 Task: Add Liquid I.V. Lemon Lime Hydration Multiplier Packet to the cart.
Action: Mouse pressed left at (17, 92)
Screenshot: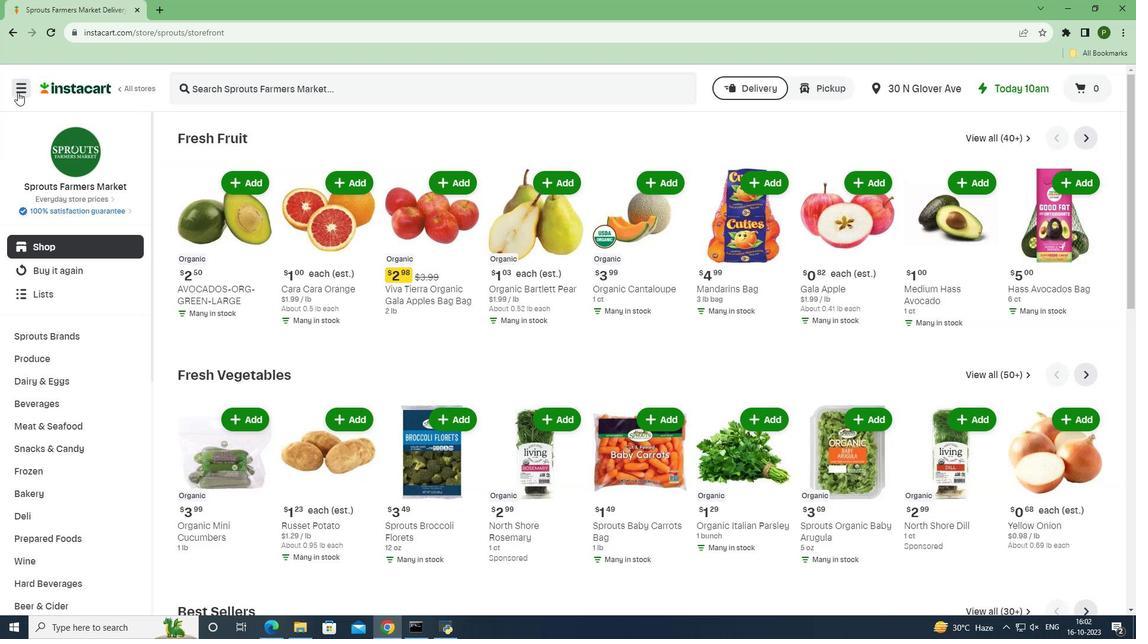 
Action: Mouse moved to (44, 307)
Screenshot: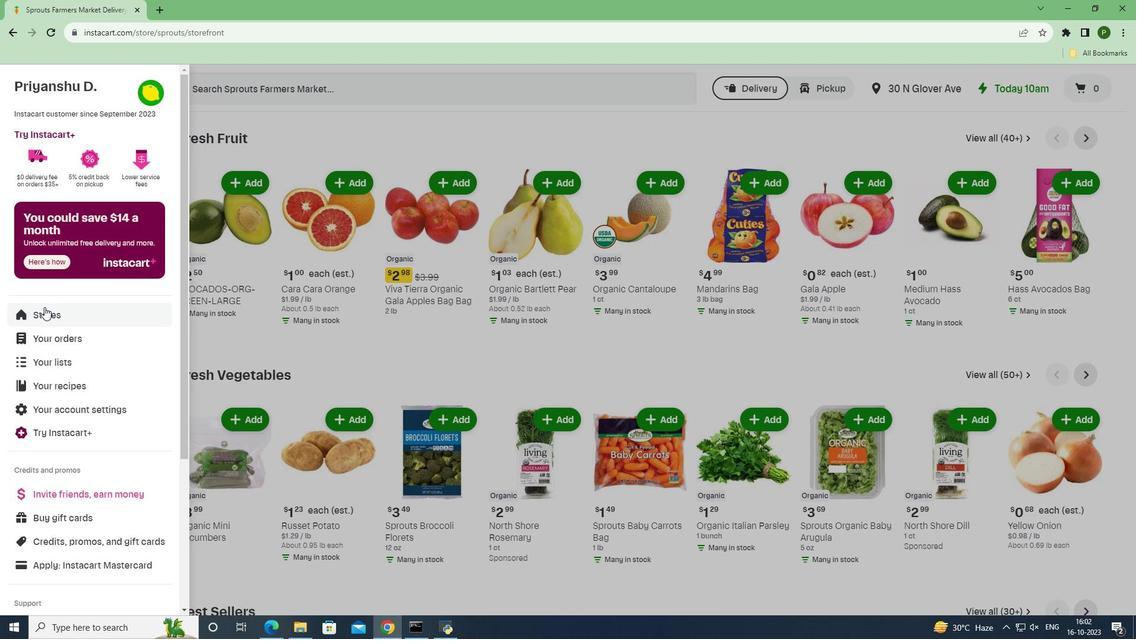
Action: Mouse pressed left at (44, 307)
Screenshot: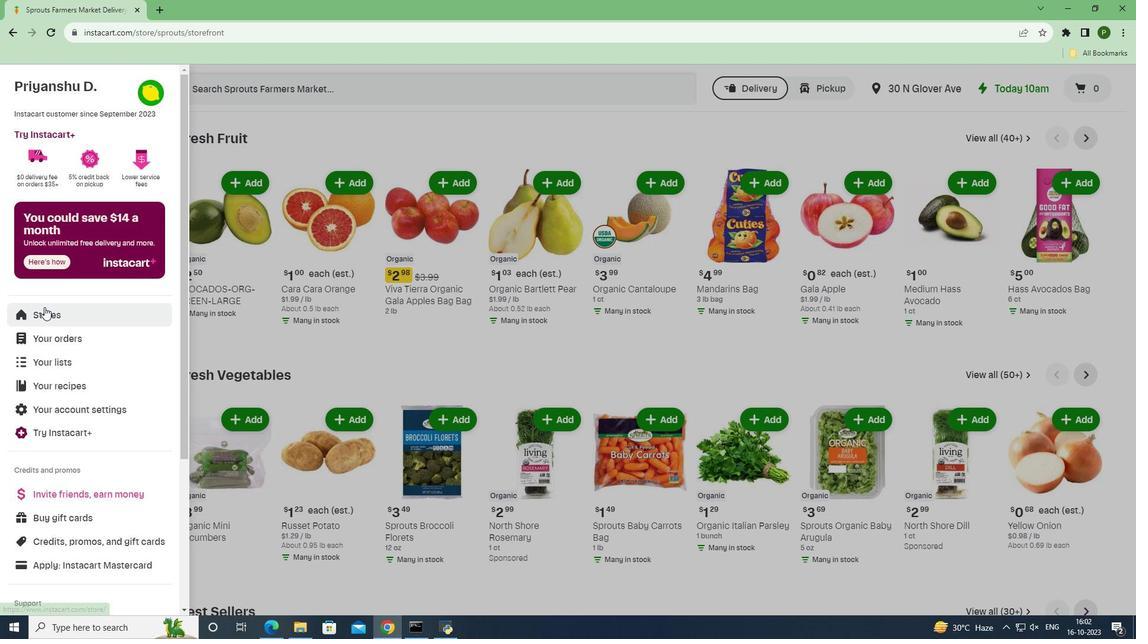 
Action: Mouse moved to (268, 133)
Screenshot: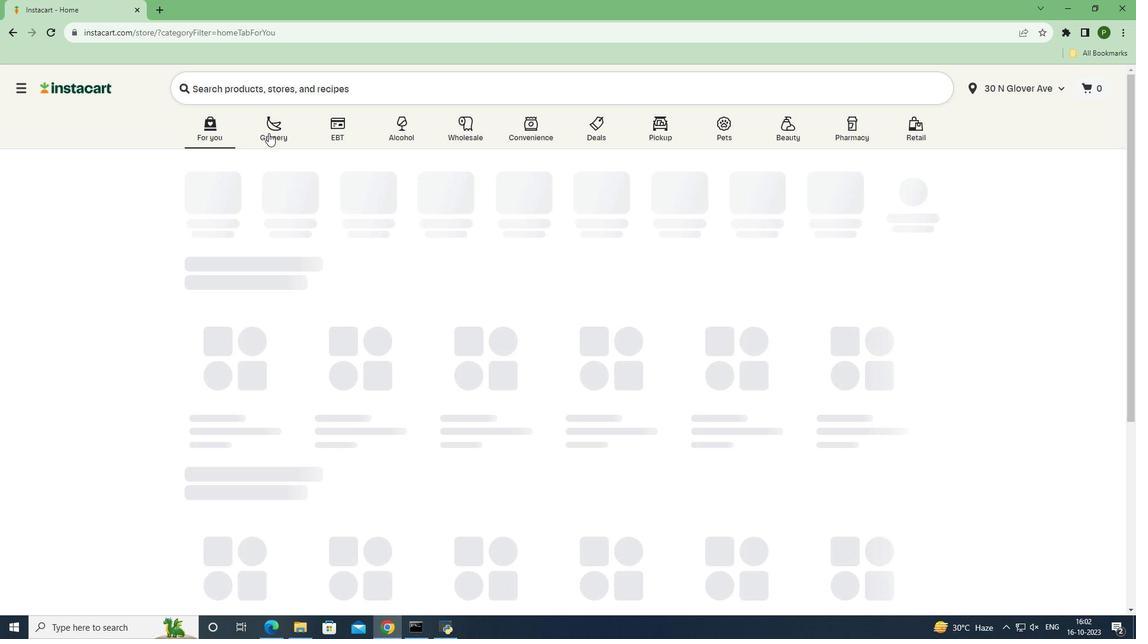 
Action: Mouse pressed left at (268, 133)
Screenshot: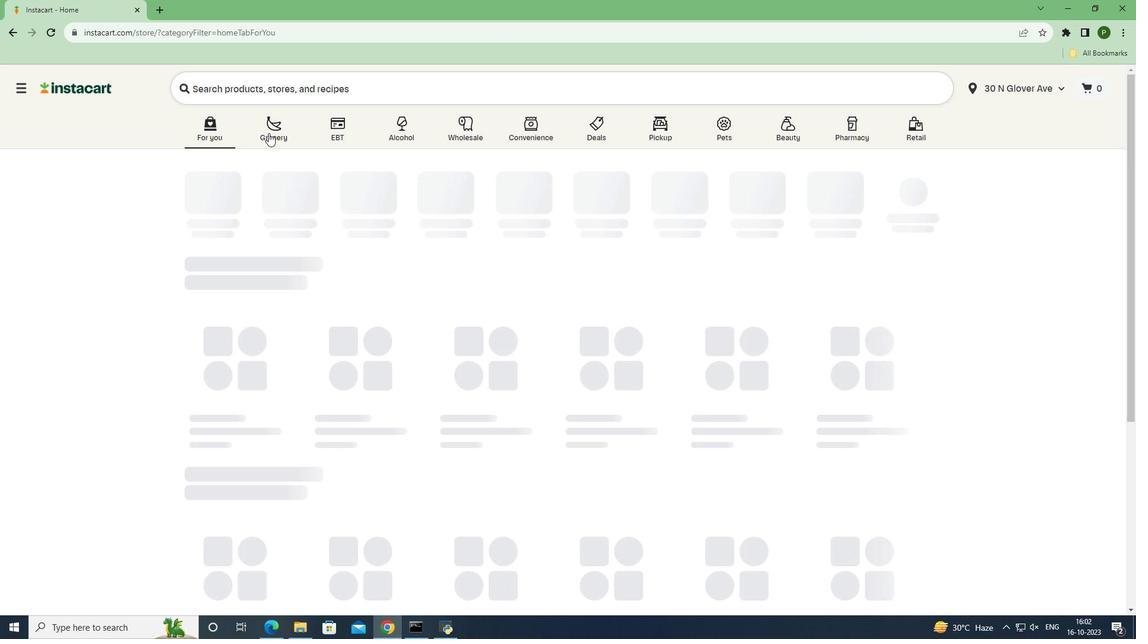 
Action: Mouse moved to (745, 287)
Screenshot: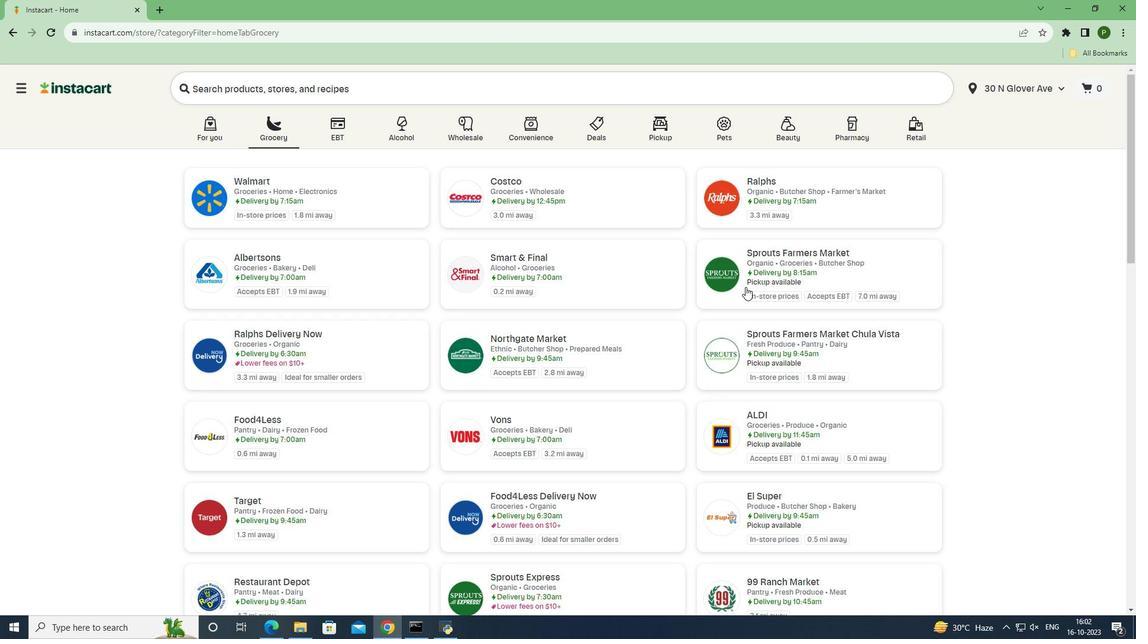 
Action: Mouse pressed left at (745, 287)
Screenshot: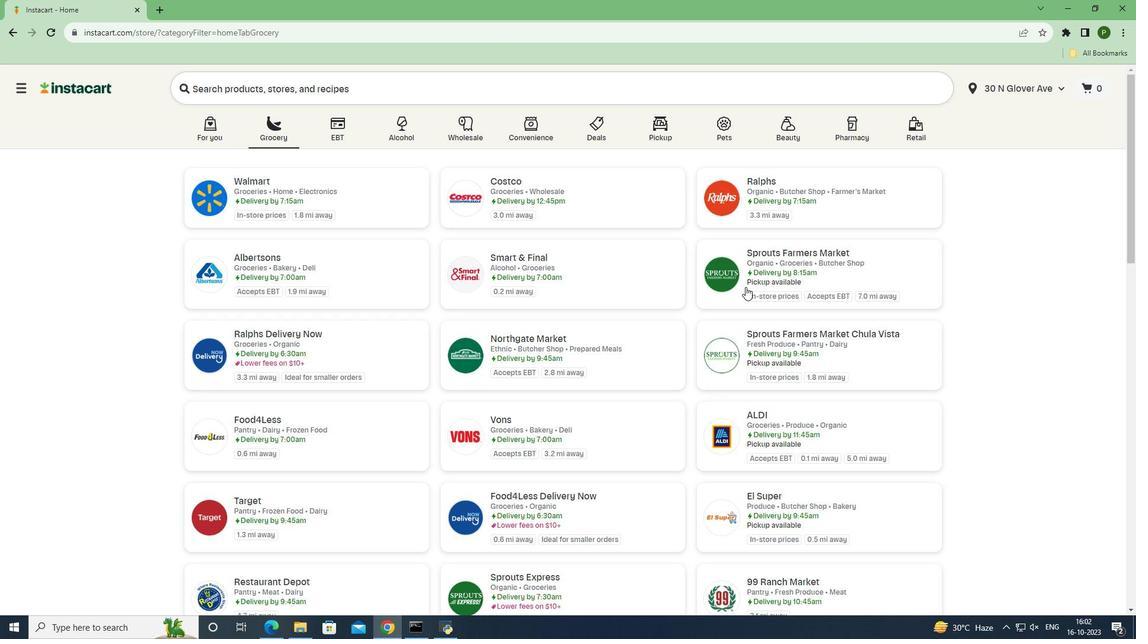 
Action: Mouse moved to (57, 398)
Screenshot: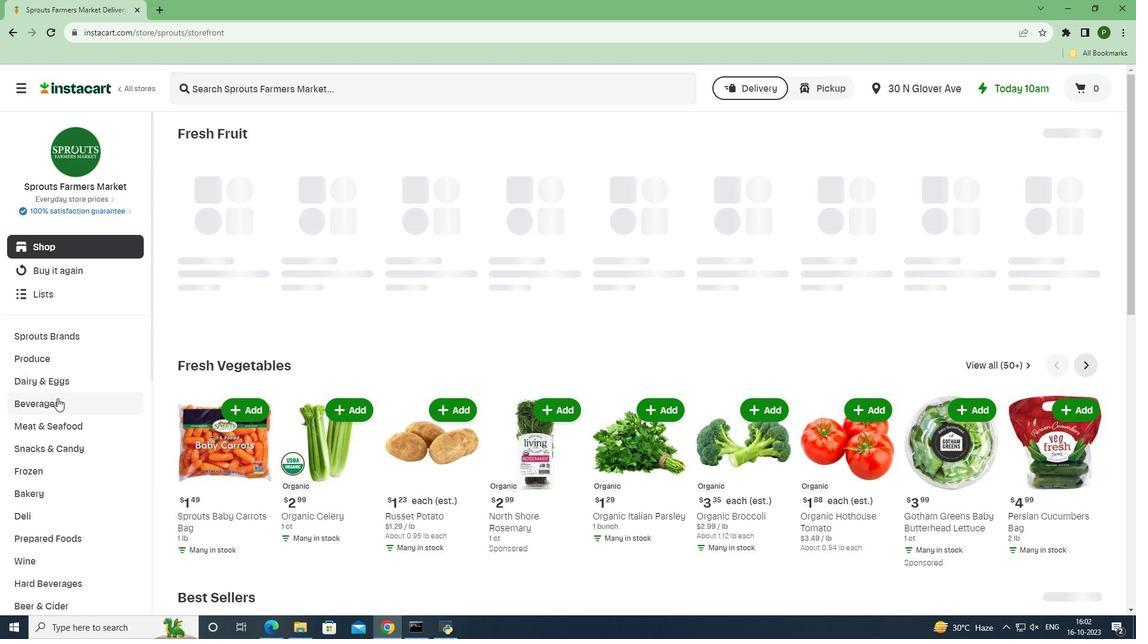 
Action: Mouse pressed left at (57, 398)
Screenshot: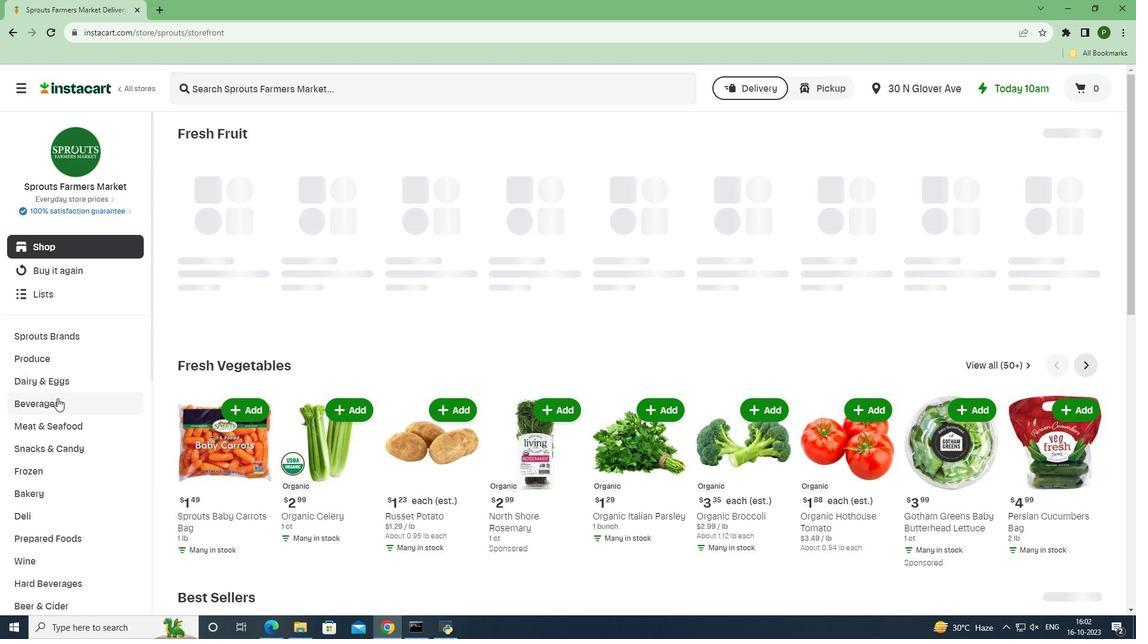 
Action: Mouse moved to (1064, 162)
Screenshot: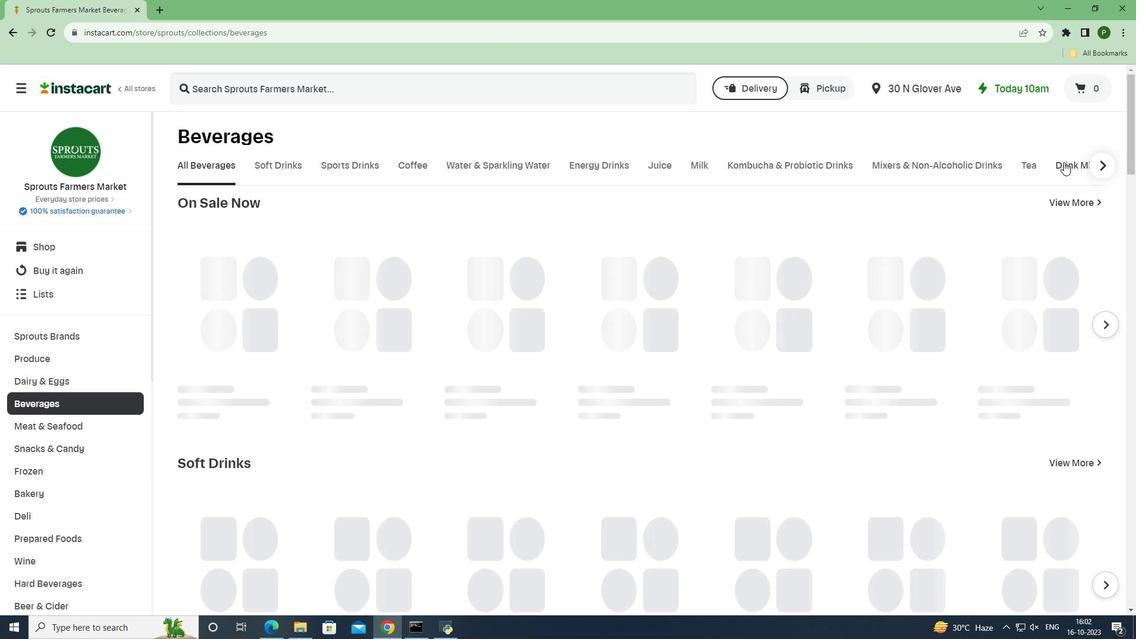 
Action: Mouse pressed left at (1064, 162)
Screenshot: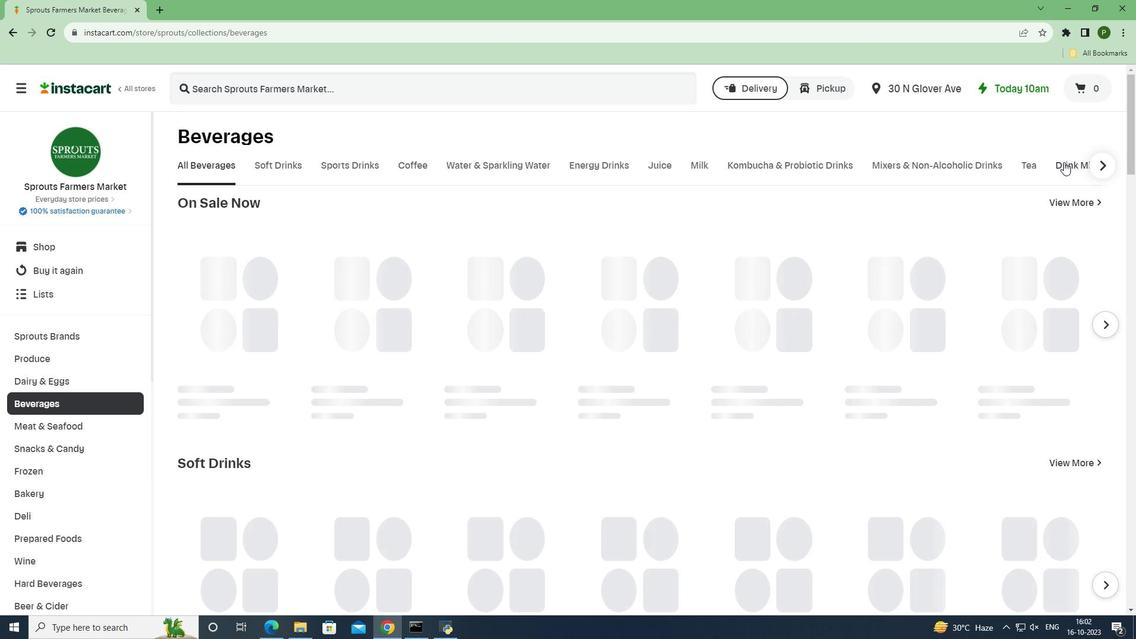 
Action: Mouse moved to (275, 226)
Screenshot: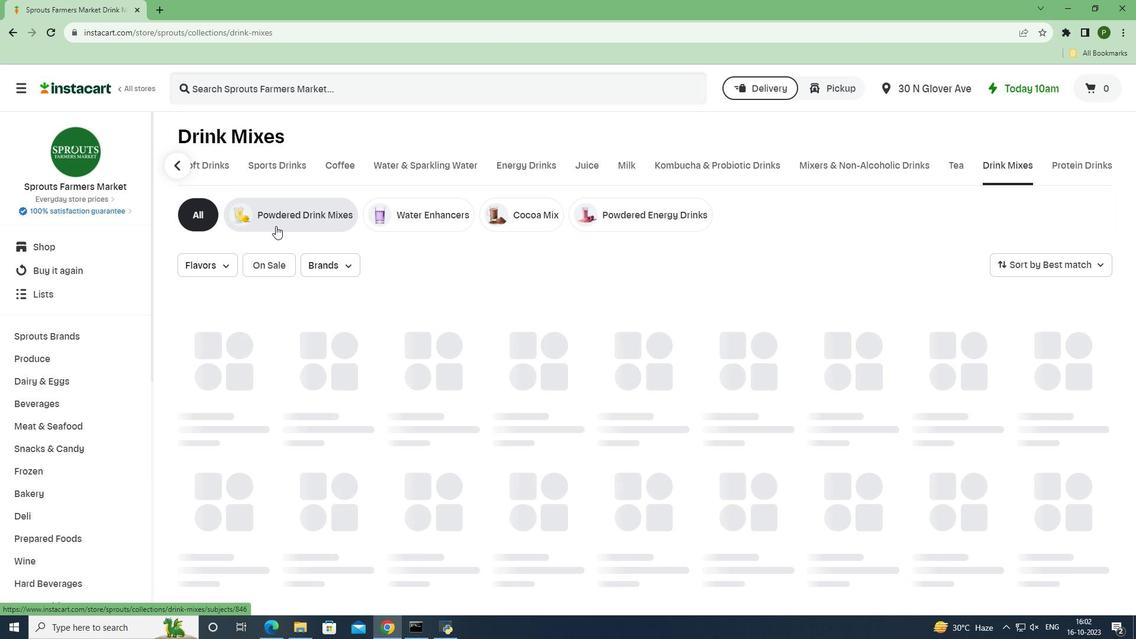 
Action: Mouse pressed left at (275, 226)
Screenshot: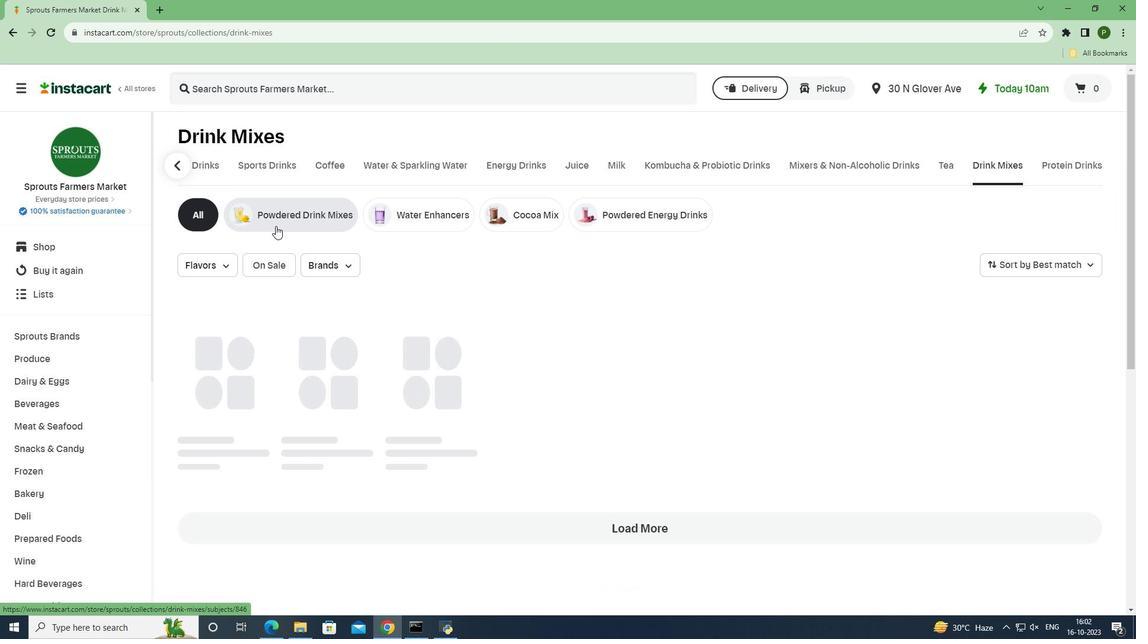 
Action: Mouse moved to (295, 88)
Screenshot: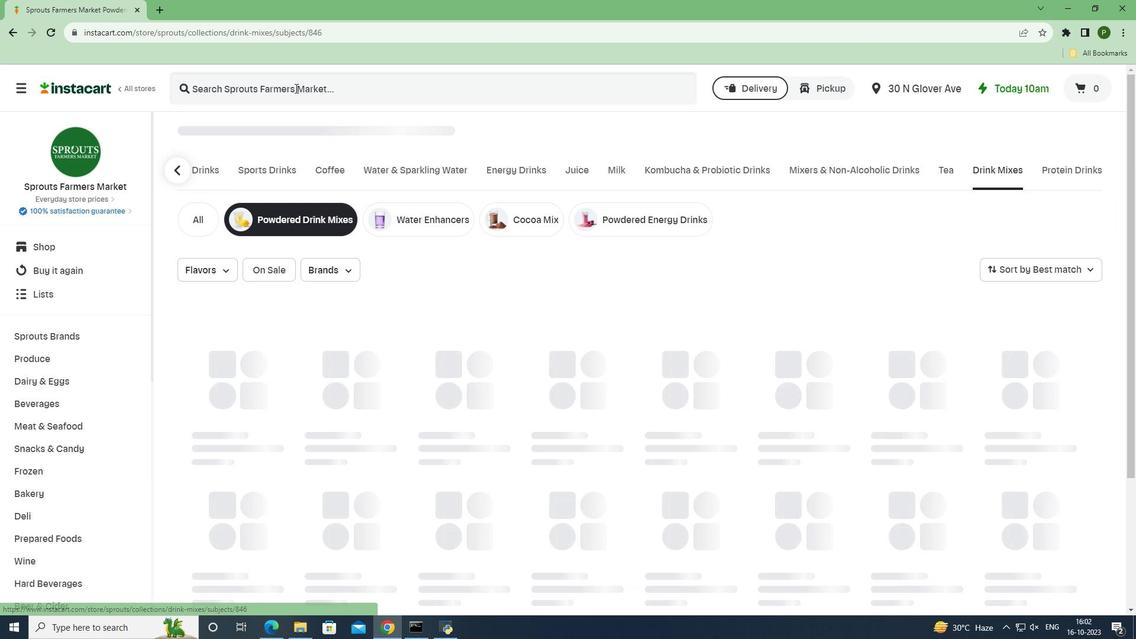 
Action: Mouse pressed left at (295, 88)
Screenshot: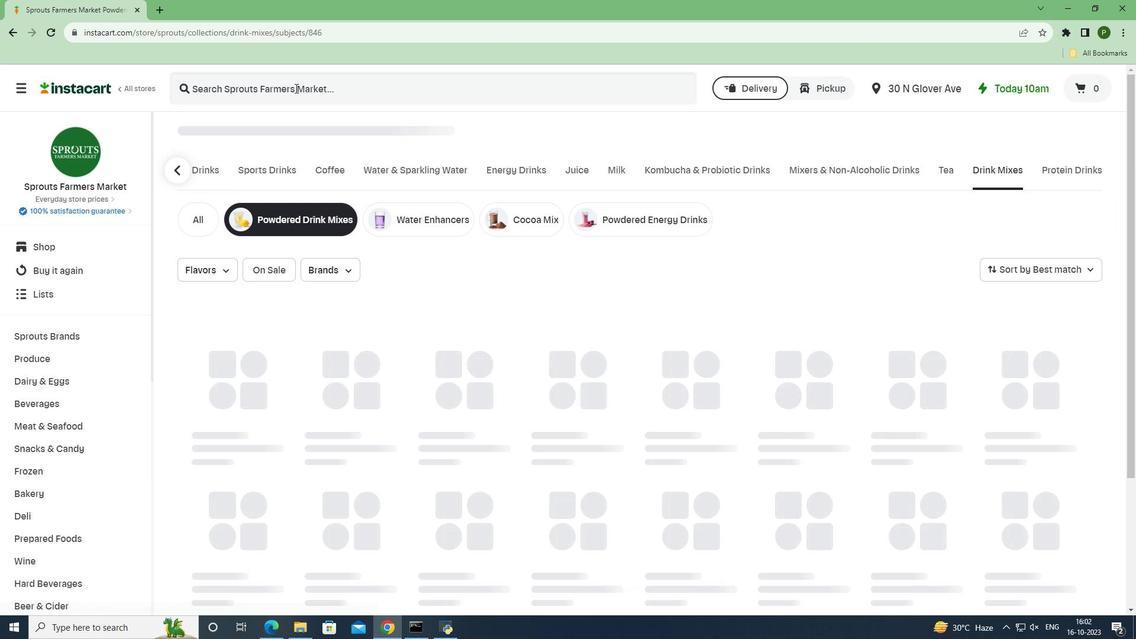
Action: Key pressed <Key.caps_lock>L<Key.caps_lock>iquid<Key.space><Key.caps_lock>I.V.<Key.space>L<Key.caps_lock>emon<Key.space><Key.caps_lock>L<Key.caps_lock>ime<Key.space><Key.caps_lock>H<Key.caps_lock>ydration<Key.space><Key.caps_lock>M<Key.caps_lock>ultiplier<Key.space><Key.caps_lock>P<Key.caps_lock>acket<Key.space><Key.enter>
Screenshot: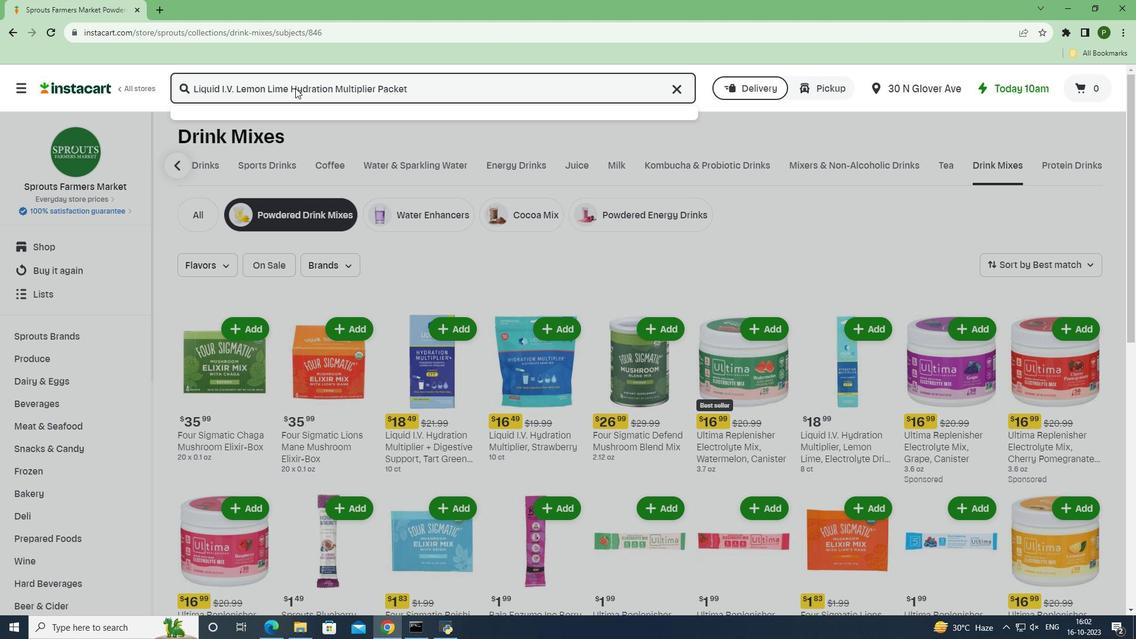 
Action: Mouse moved to (889, 205)
Screenshot: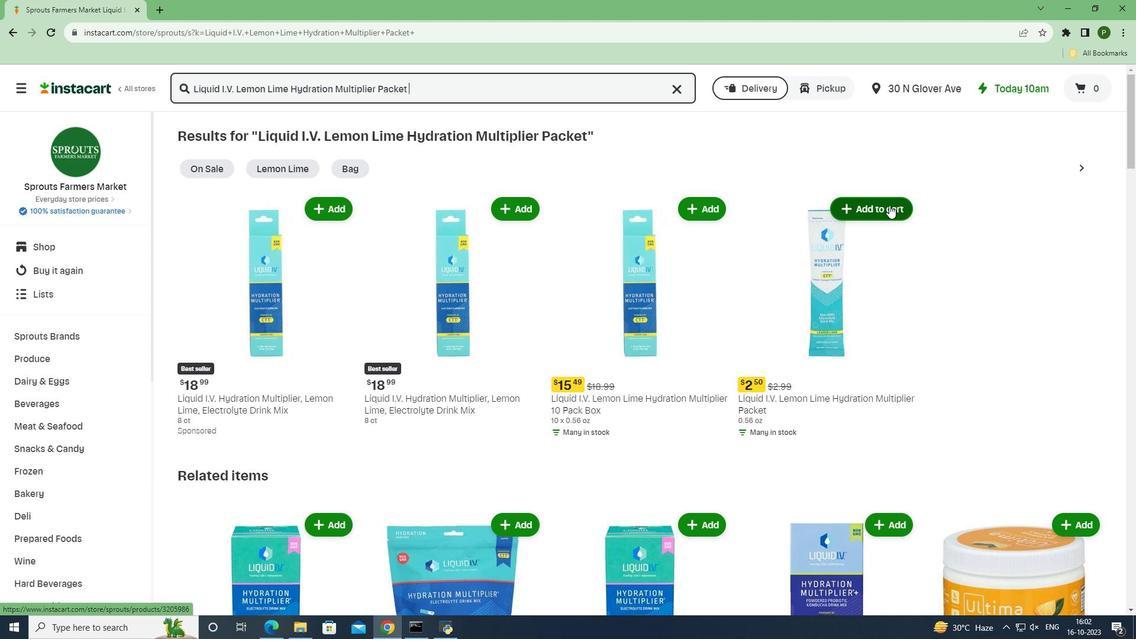 
Action: Mouse pressed left at (889, 205)
Screenshot: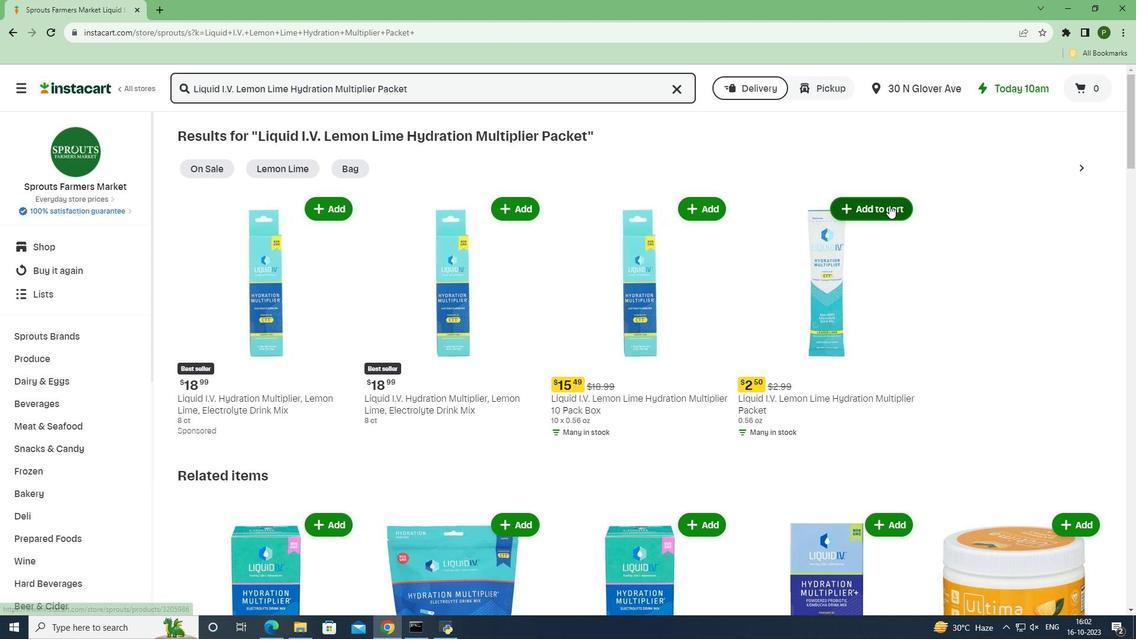 
Action: Mouse moved to (918, 292)
Screenshot: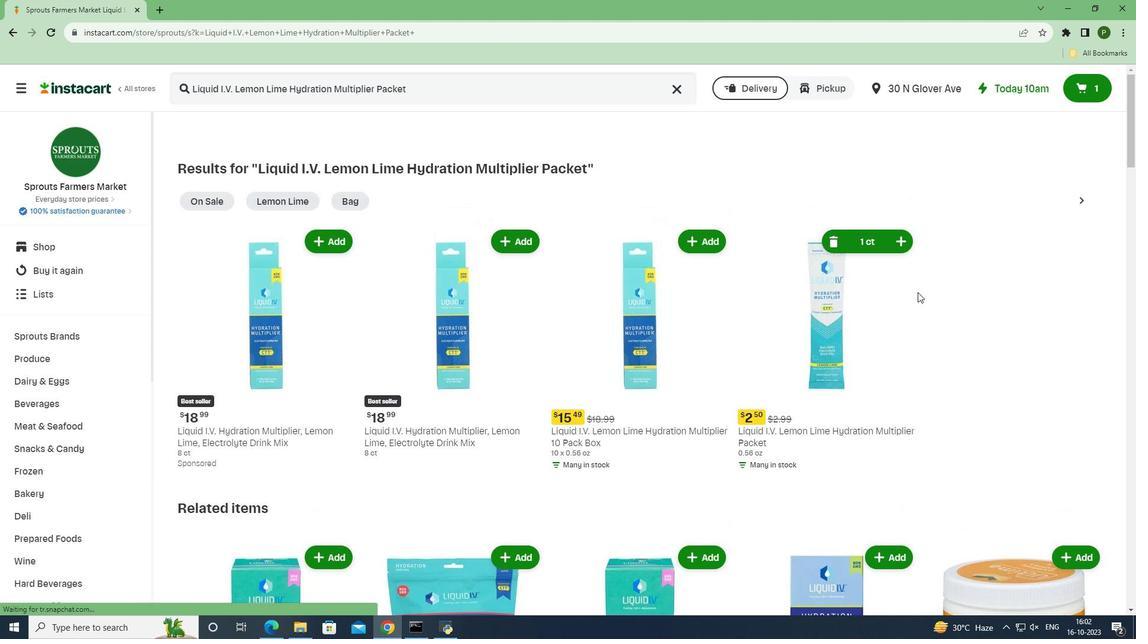 
